 Task: Sort the products by unit price (high first).
Action: Mouse moved to (24, 119)
Screenshot: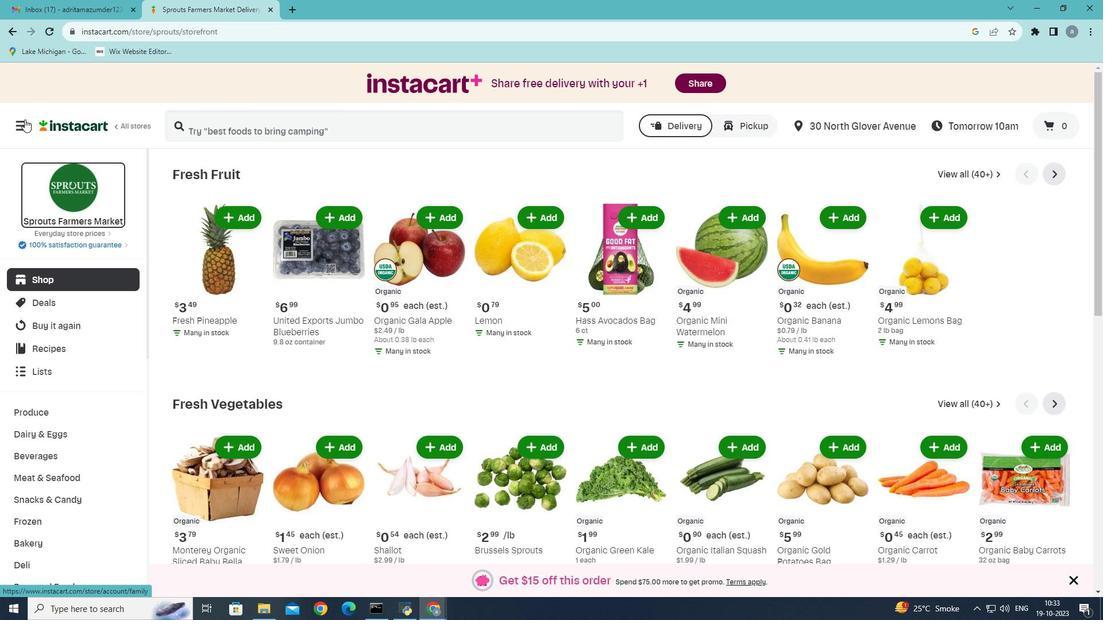 
Action: Mouse pressed left at (24, 119)
Screenshot: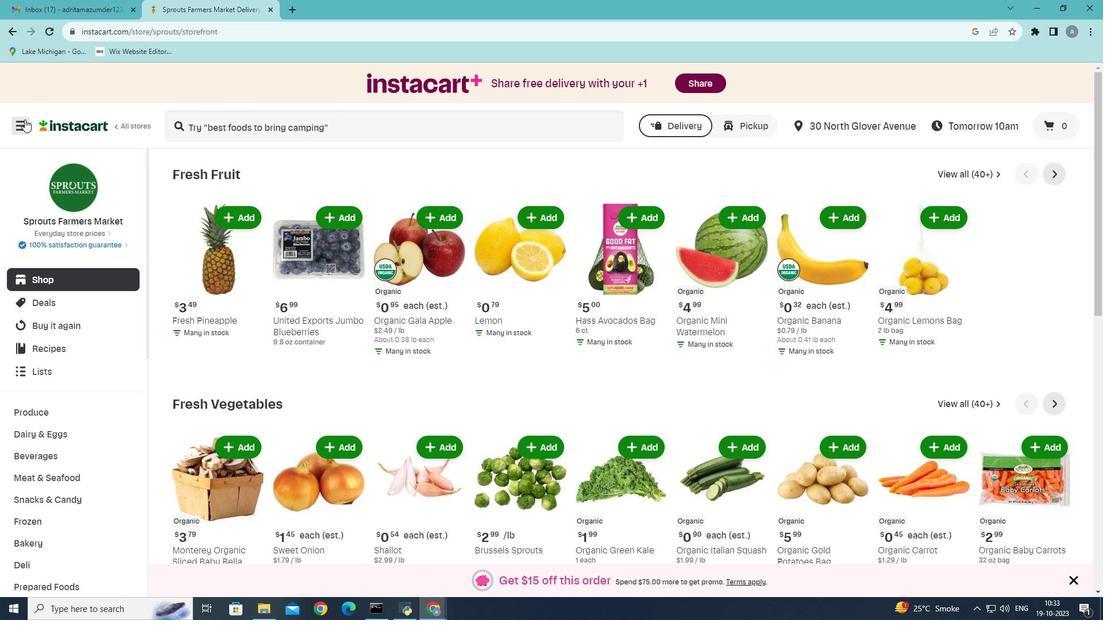 
Action: Mouse moved to (71, 334)
Screenshot: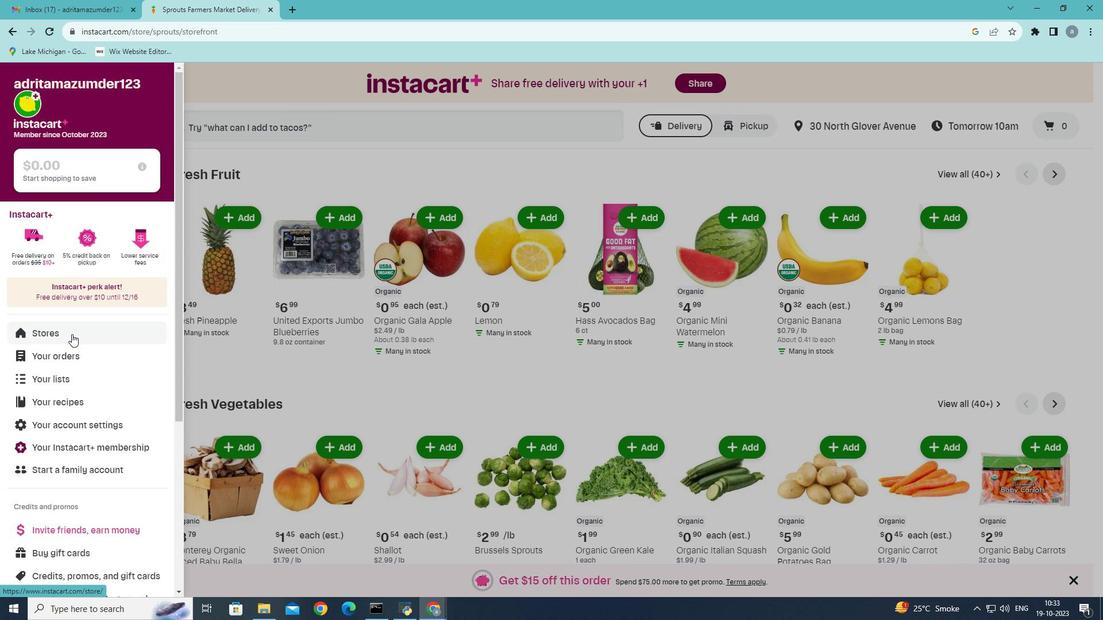 
Action: Mouse pressed left at (71, 334)
Screenshot: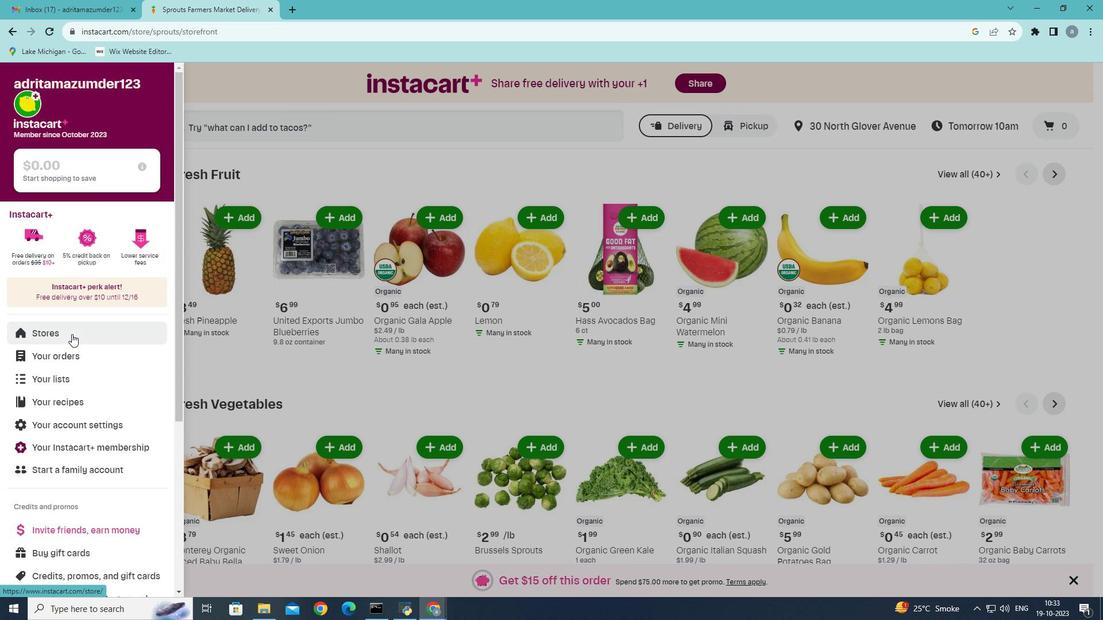 
Action: Mouse moved to (268, 135)
Screenshot: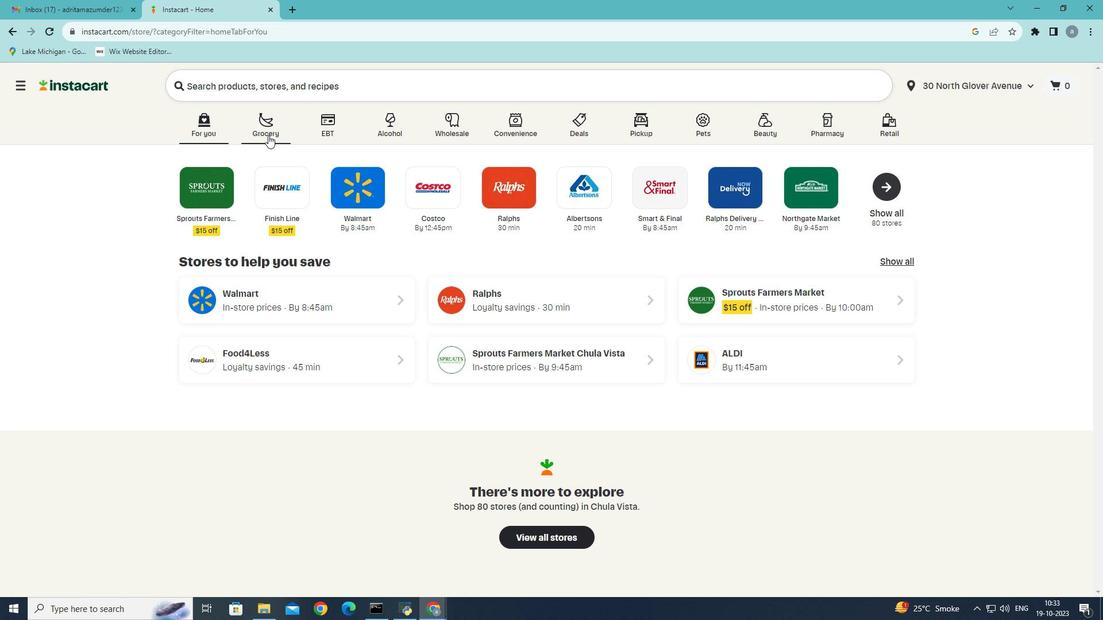 
Action: Mouse pressed left at (268, 135)
Screenshot: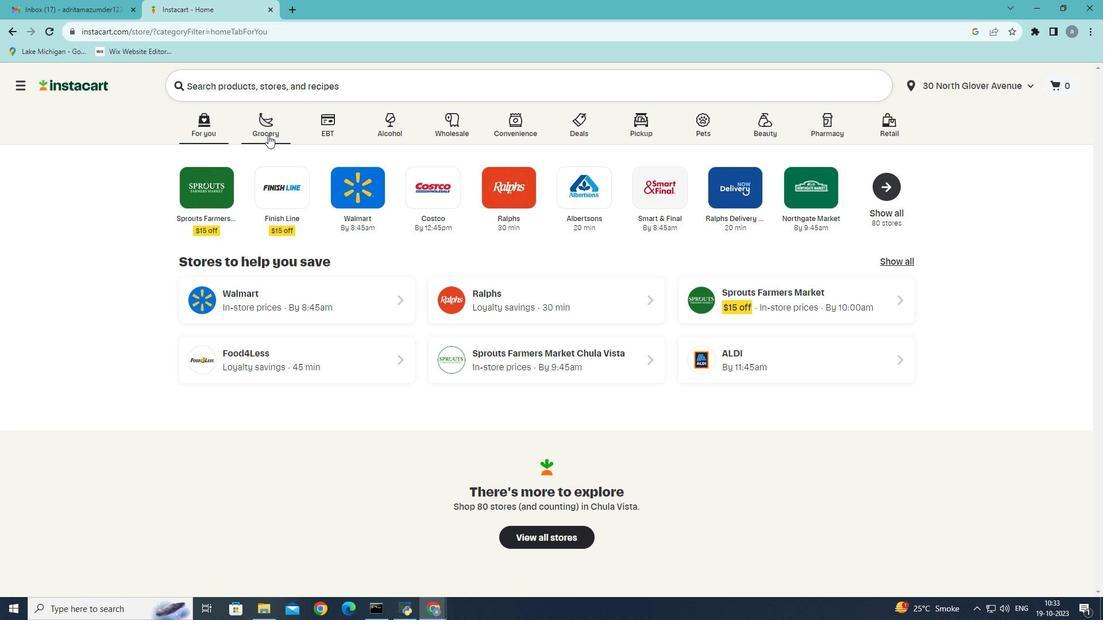 
Action: Mouse moved to (283, 332)
Screenshot: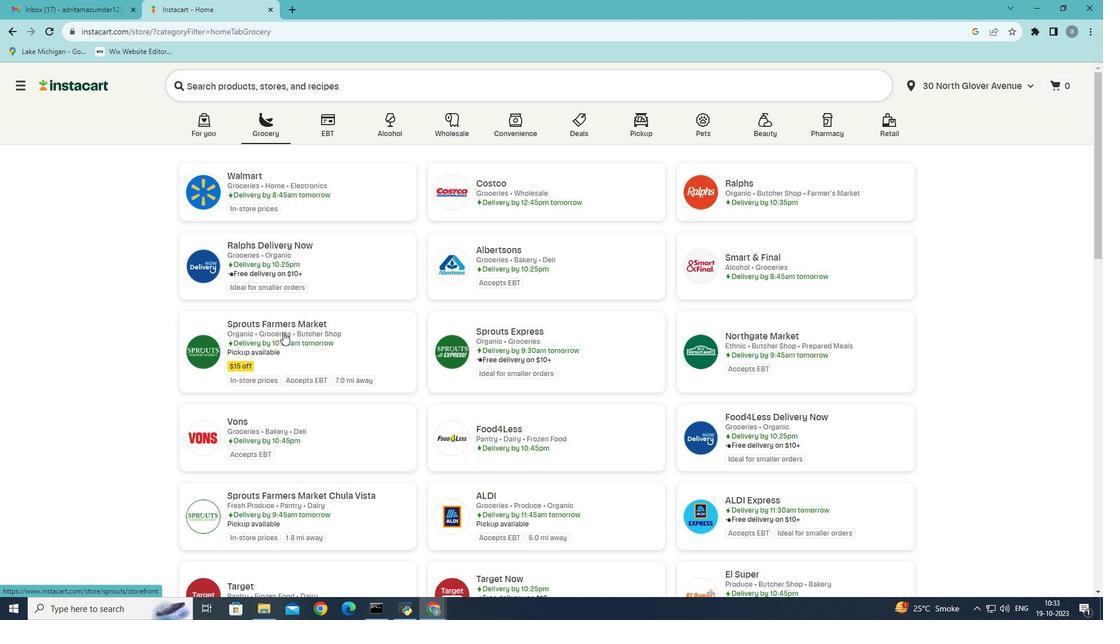 
Action: Mouse pressed left at (283, 332)
Screenshot: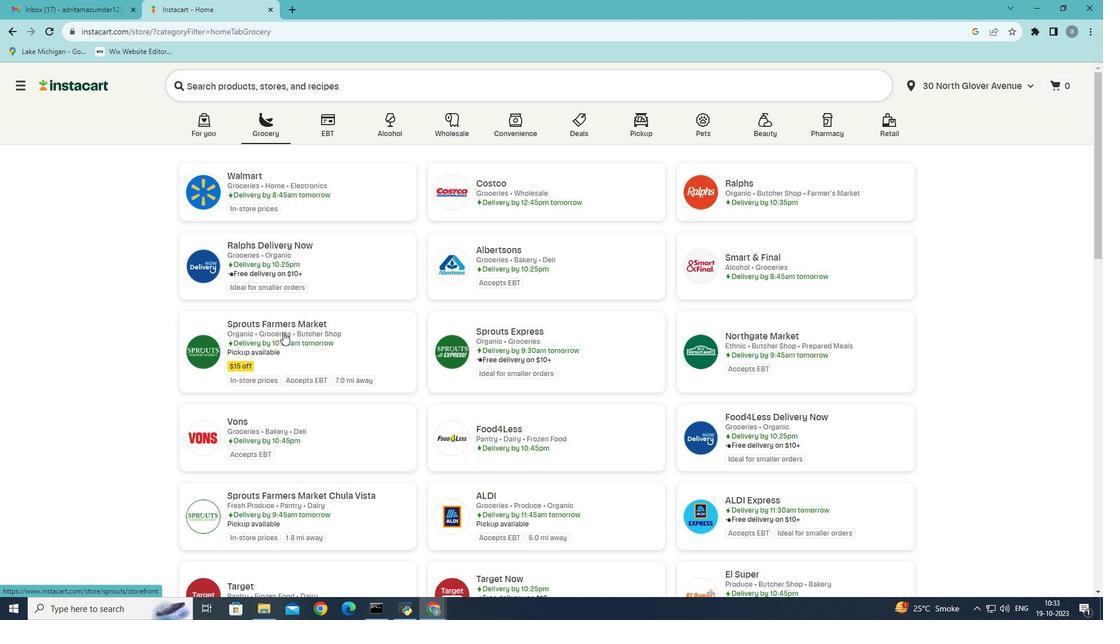 
Action: Mouse moved to (93, 478)
Screenshot: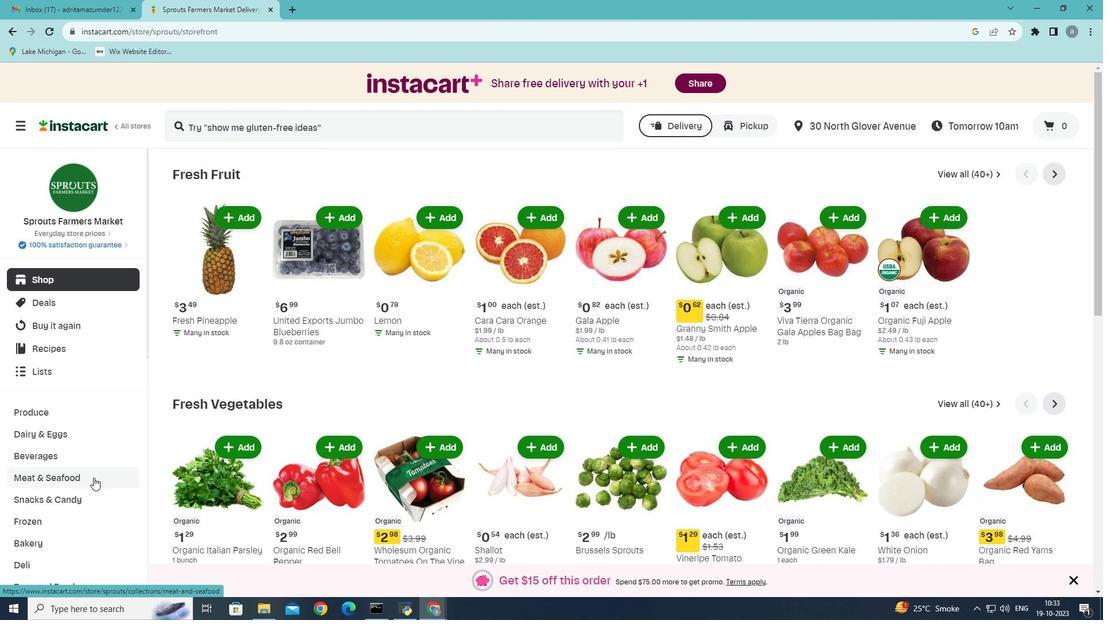 
Action: Mouse pressed left at (93, 478)
Screenshot: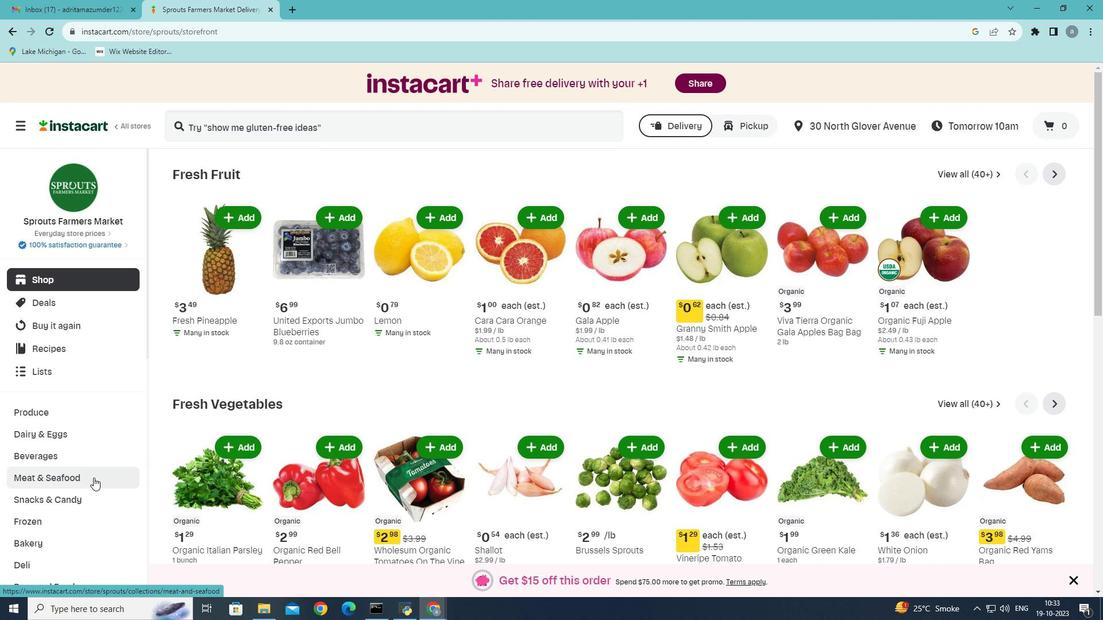 
Action: Mouse moved to (505, 204)
Screenshot: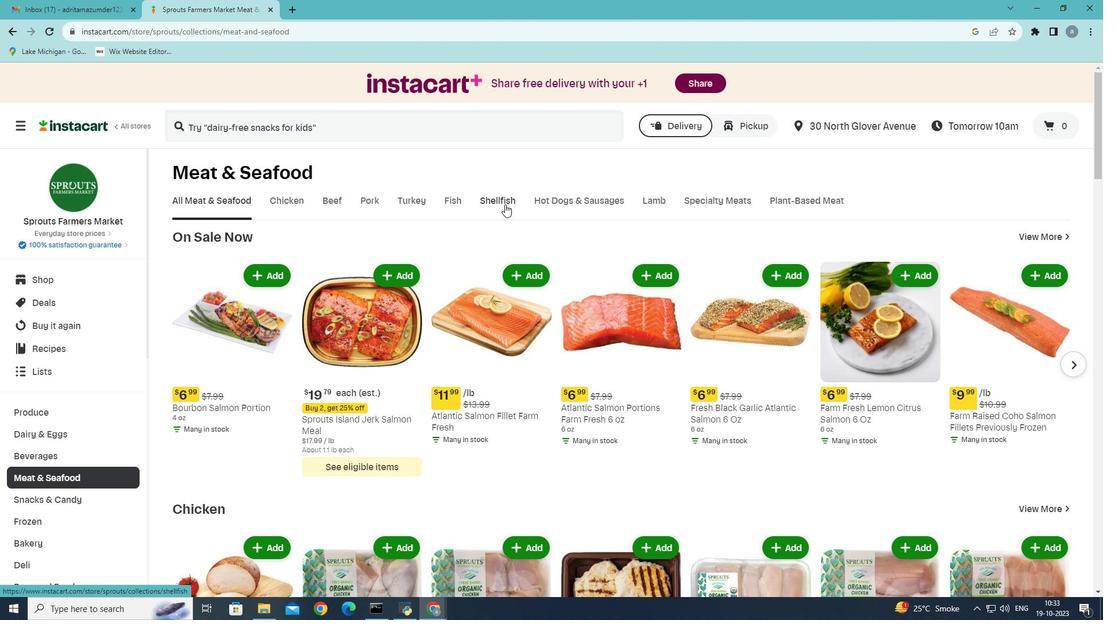 
Action: Mouse pressed left at (505, 204)
Screenshot: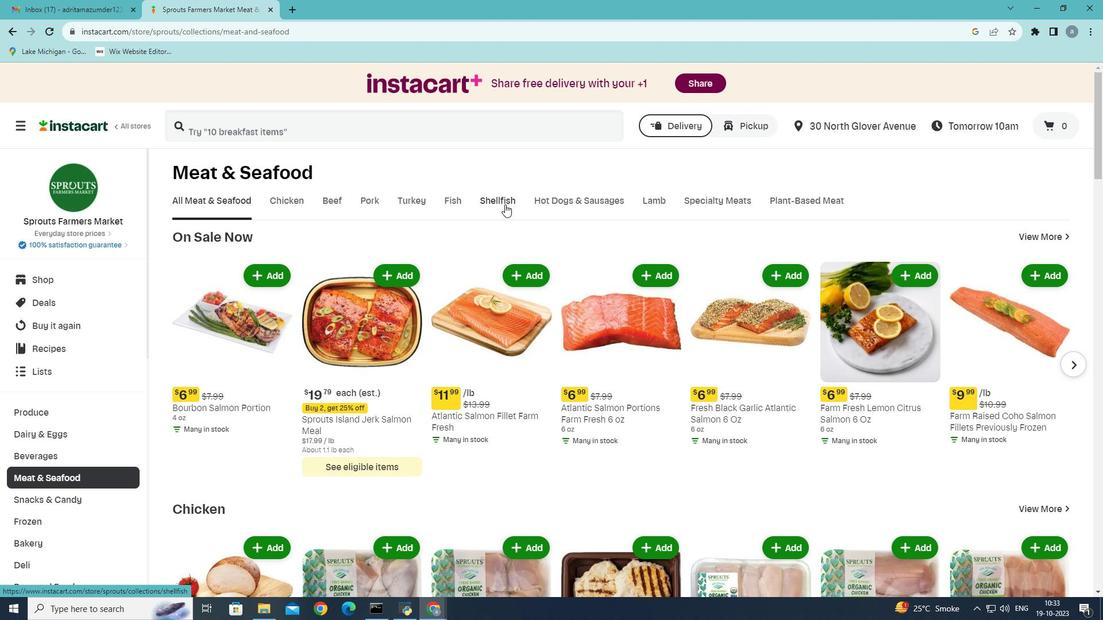 
Action: Mouse moved to (1062, 297)
Screenshot: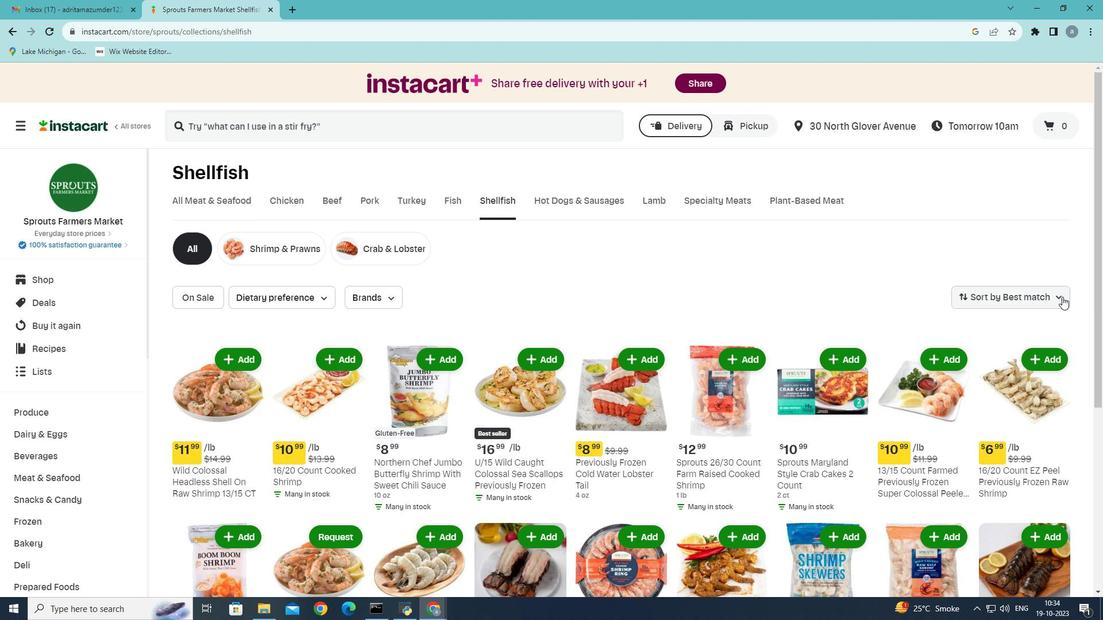 
Action: Mouse pressed left at (1062, 297)
Screenshot: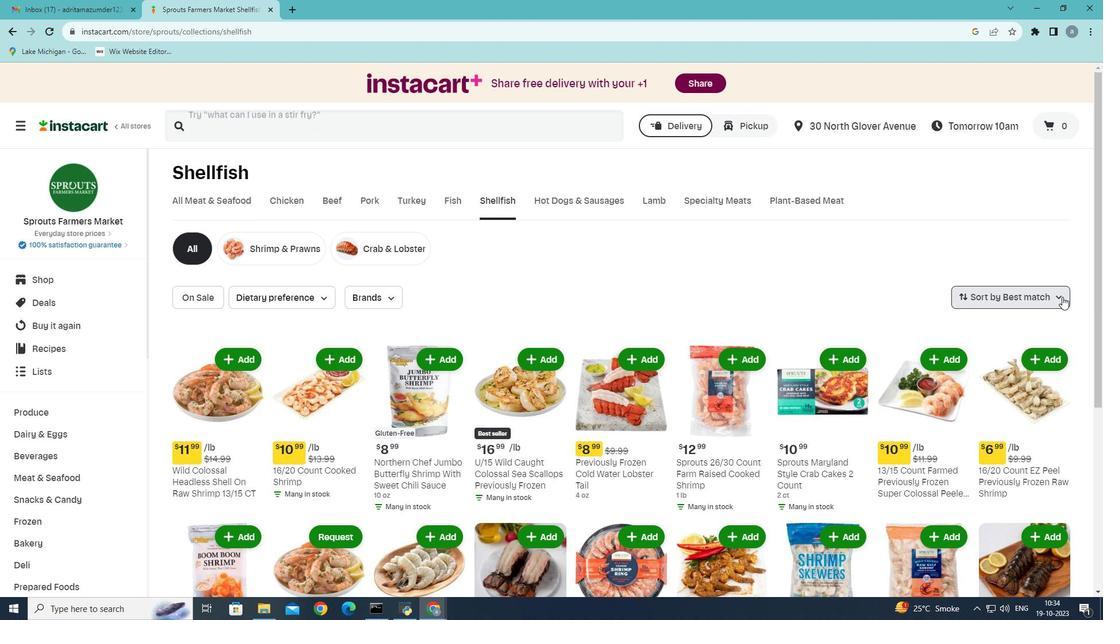 
Action: Mouse moved to (1008, 434)
Screenshot: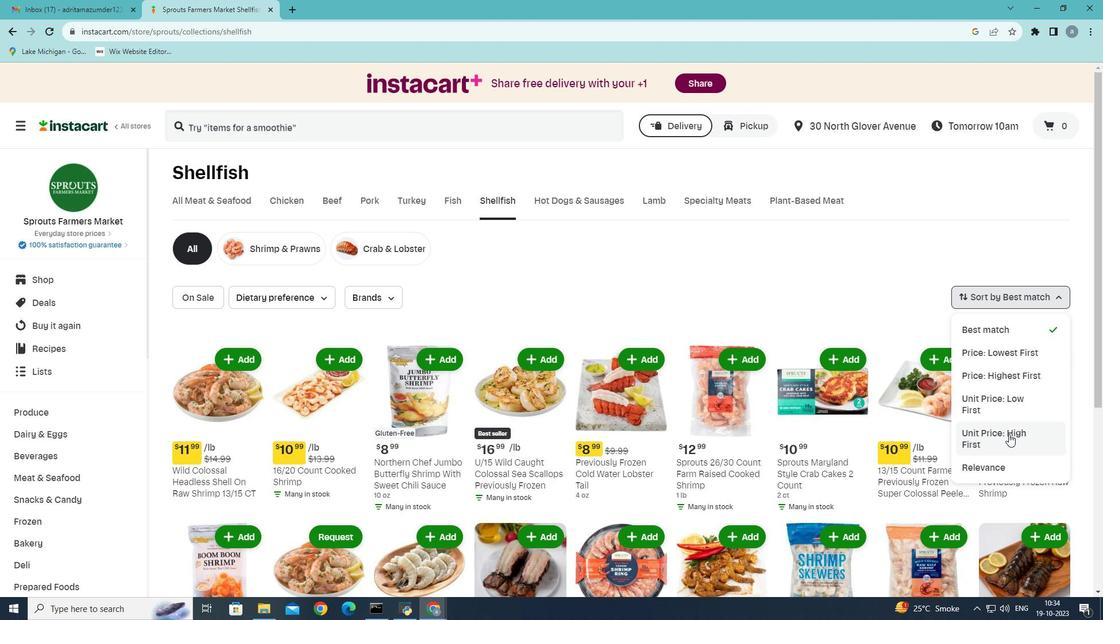 
Action: Mouse pressed left at (1008, 434)
Screenshot: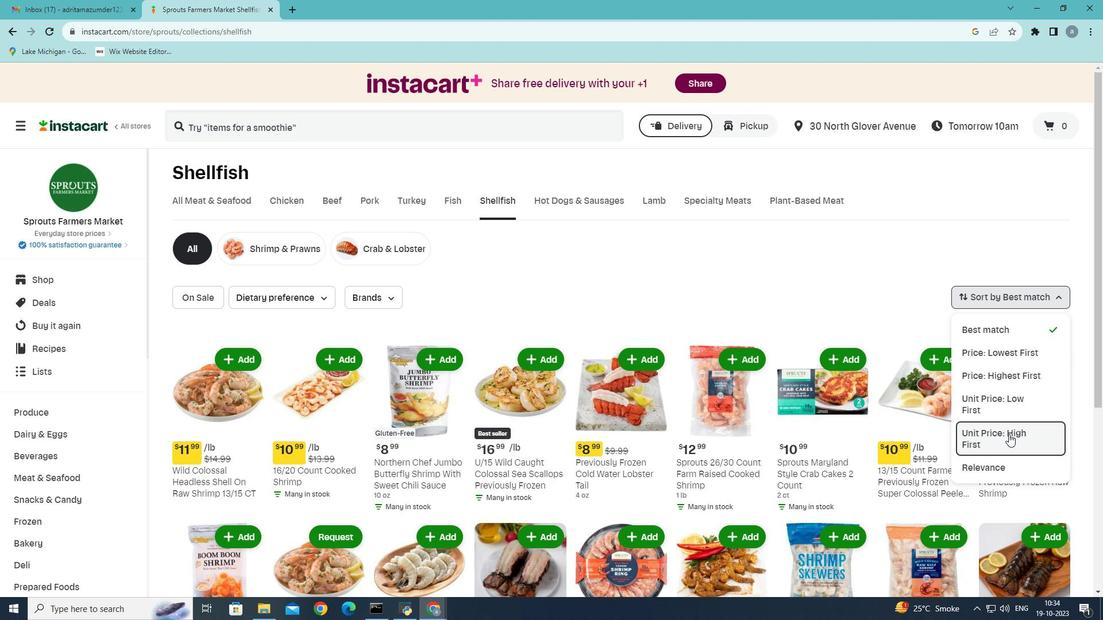 
